 Task: Set gulp auto detect on.
Action: Mouse moved to (9, 544)
Screenshot: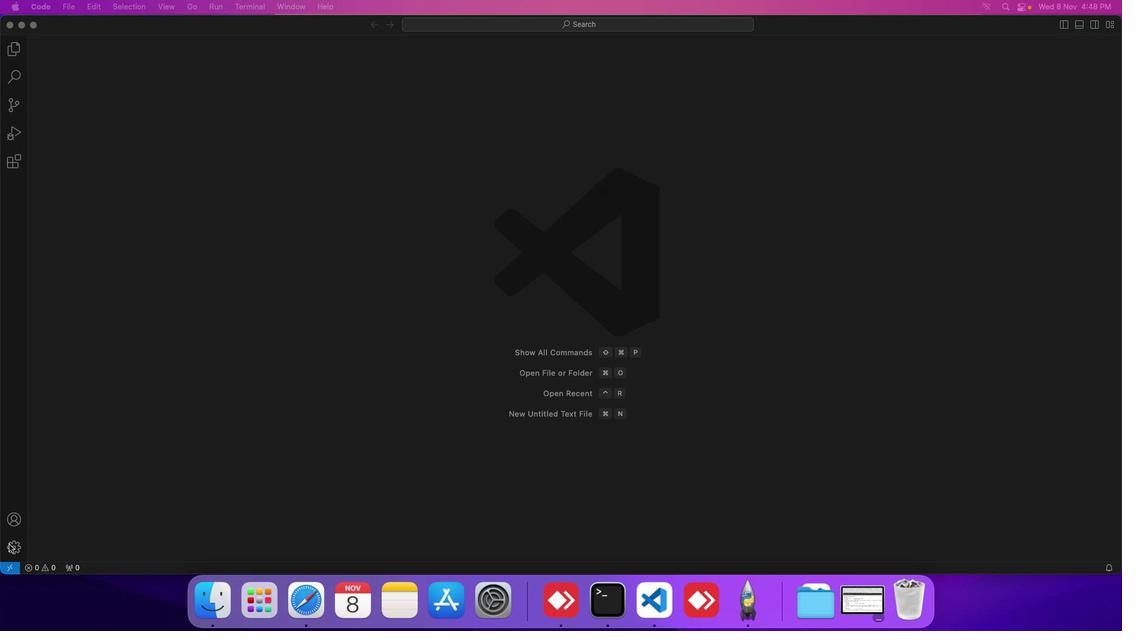 
Action: Mouse pressed left at (9, 544)
Screenshot: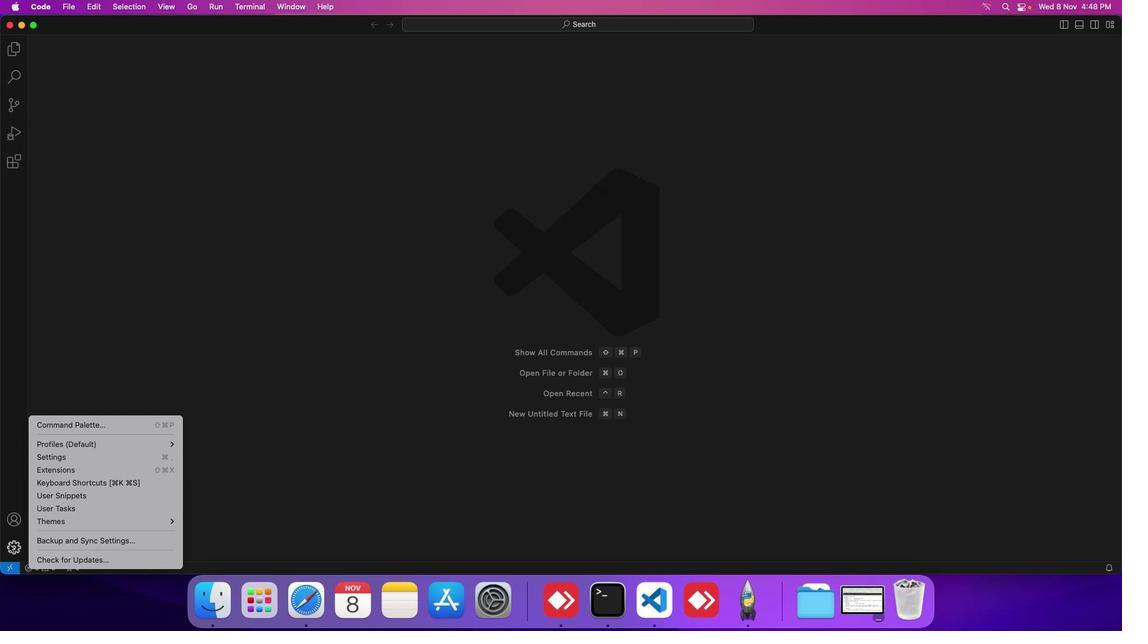 
Action: Mouse moved to (93, 462)
Screenshot: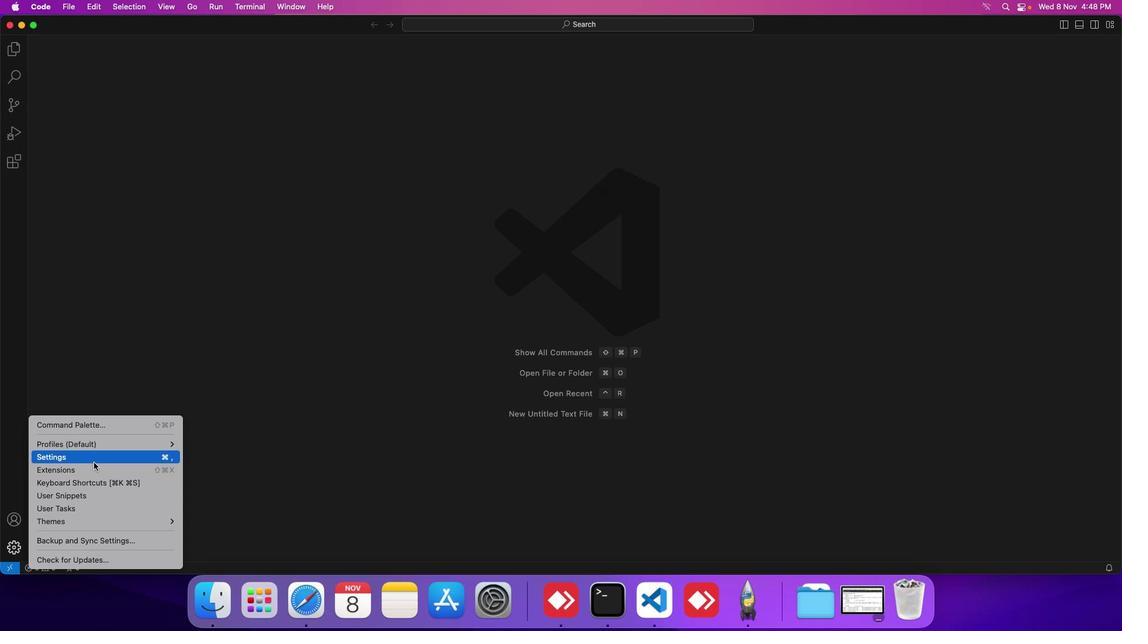 
Action: Mouse pressed left at (93, 462)
Screenshot: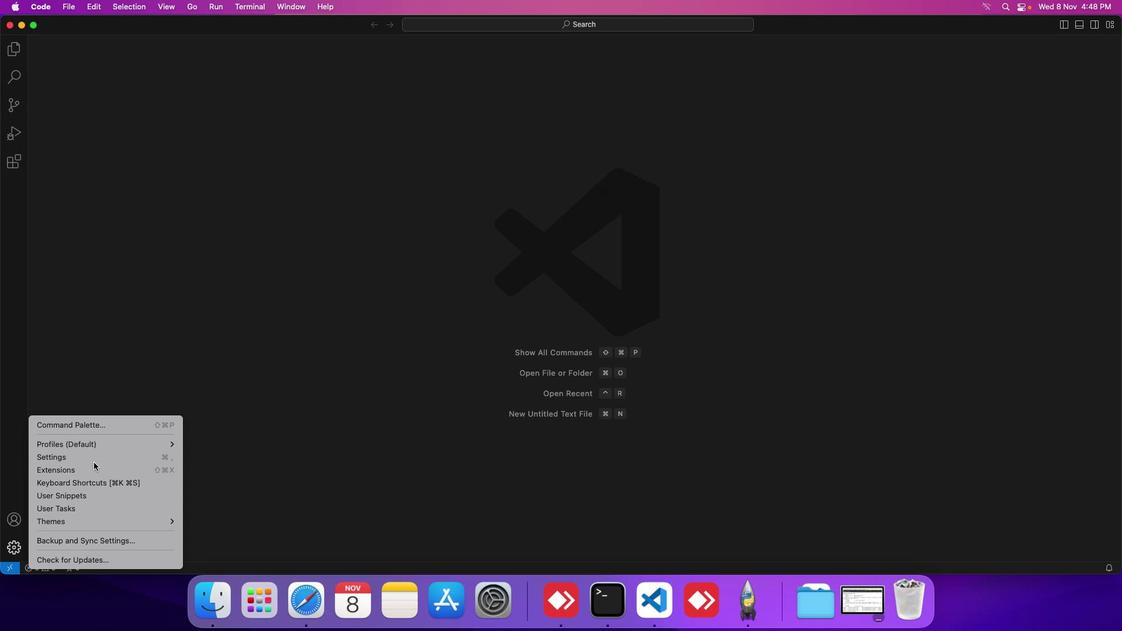 
Action: Mouse moved to (264, 211)
Screenshot: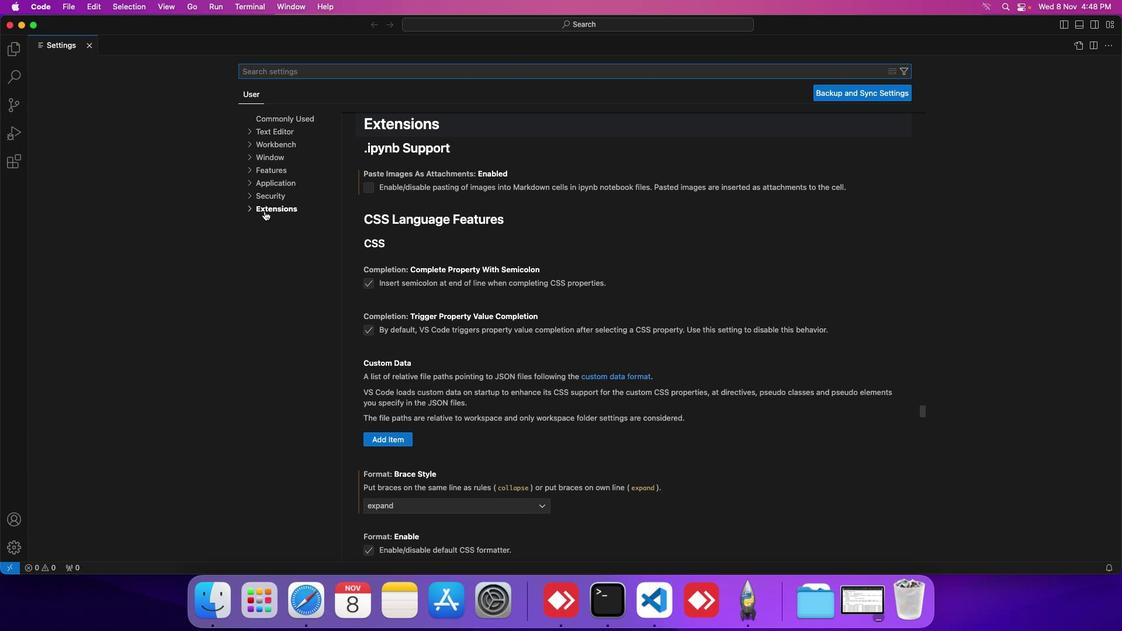 
Action: Mouse pressed left at (264, 211)
Screenshot: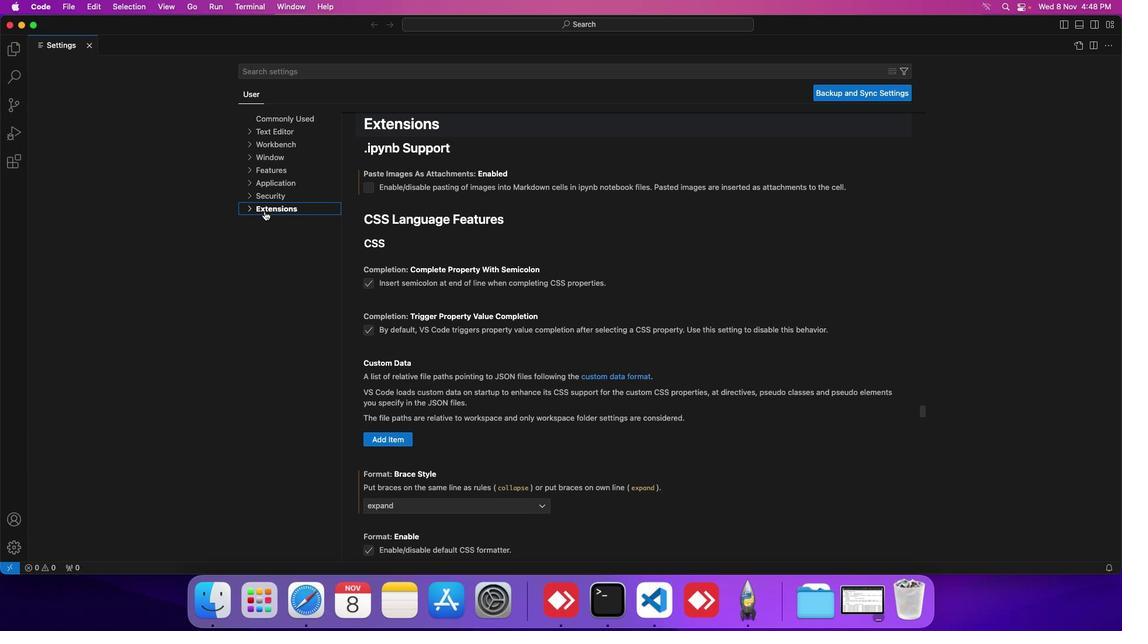 
Action: Mouse moved to (273, 309)
Screenshot: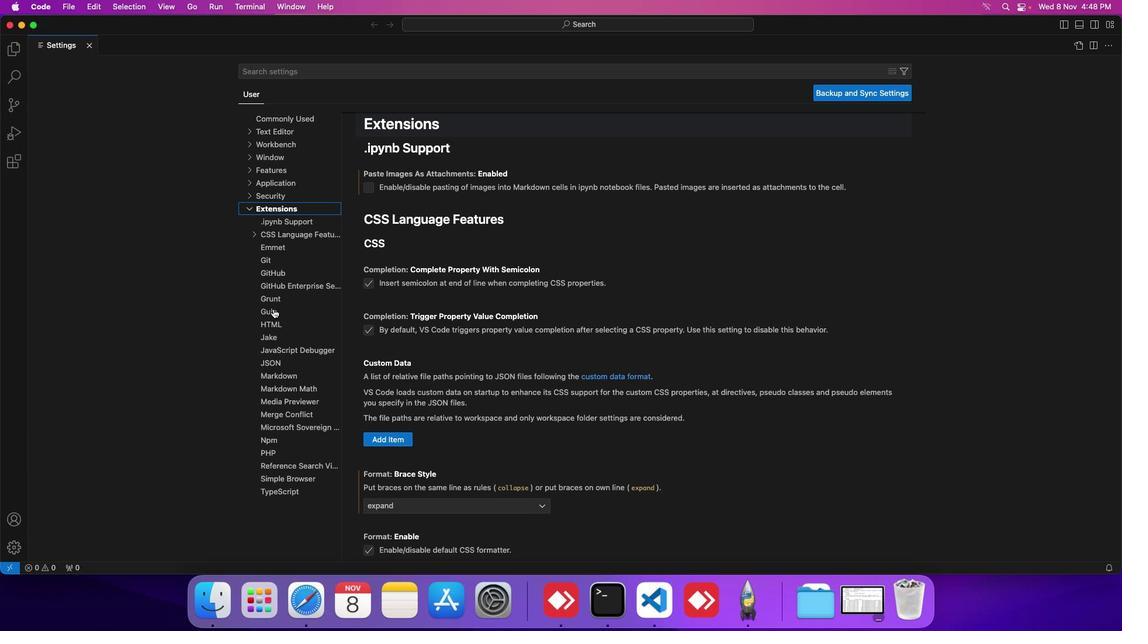 
Action: Mouse pressed left at (273, 309)
Screenshot: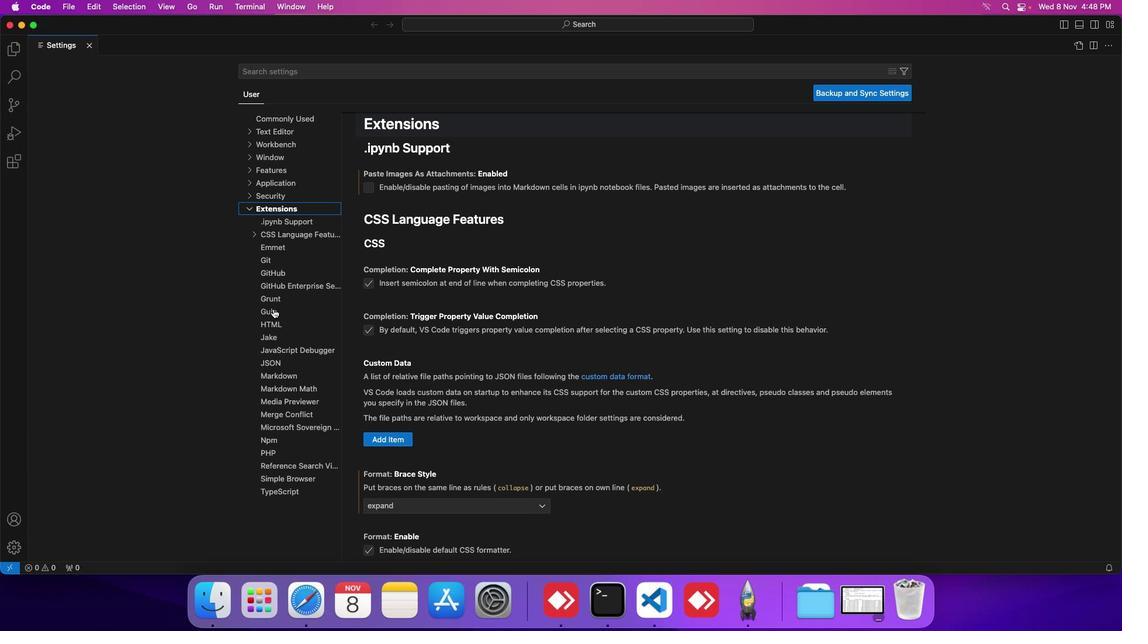 
Action: Mouse moved to (432, 178)
Screenshot: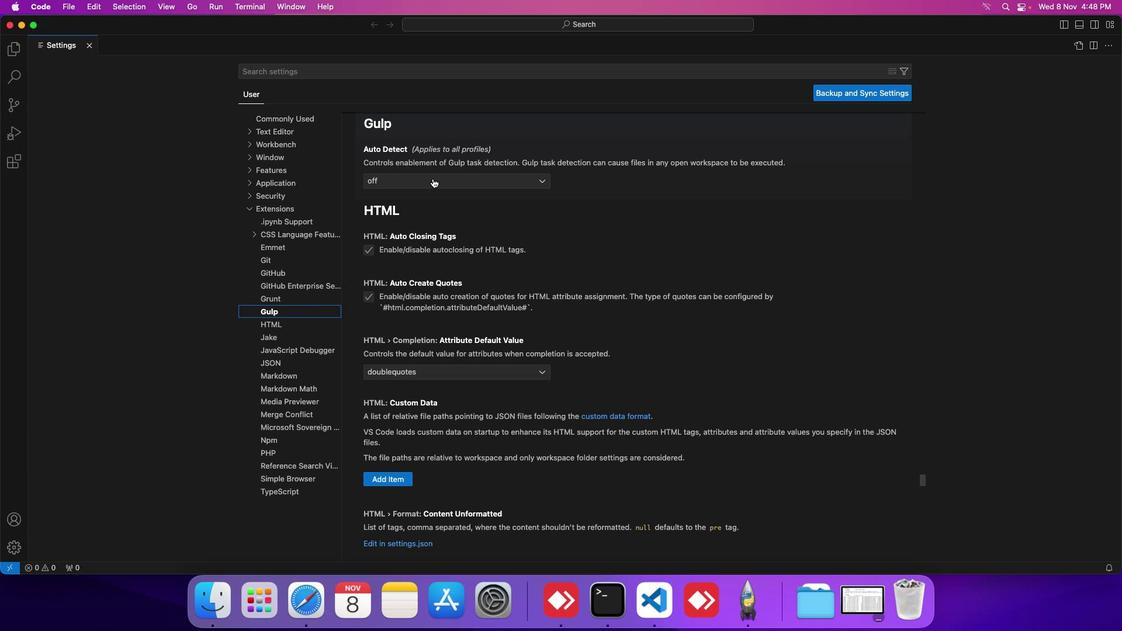 
Action: Mouse pressed left at (432, 178)
Screenshot: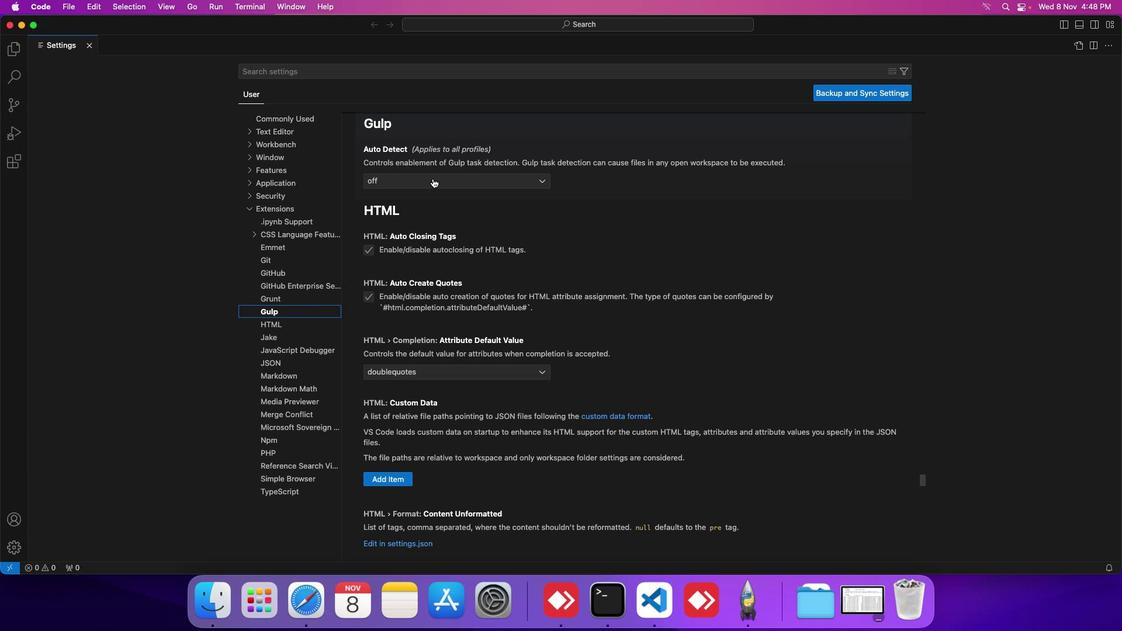 
Action: Mouse moved to (412, 208)
Screenshot: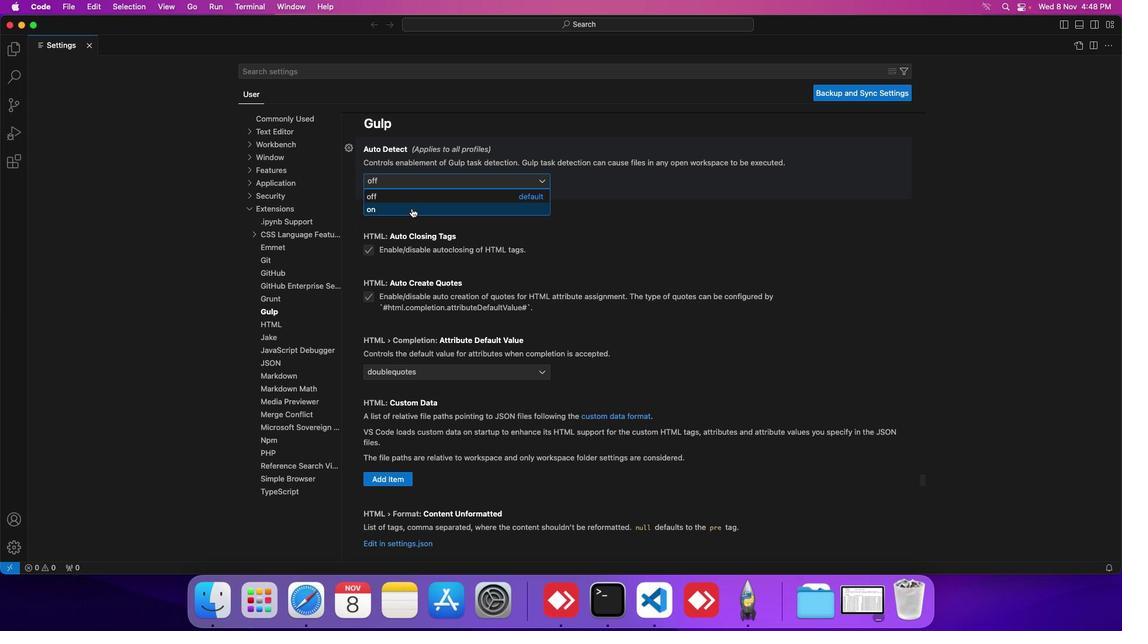 
Action: Mouse pressed left at (412, 208)
Screenshot: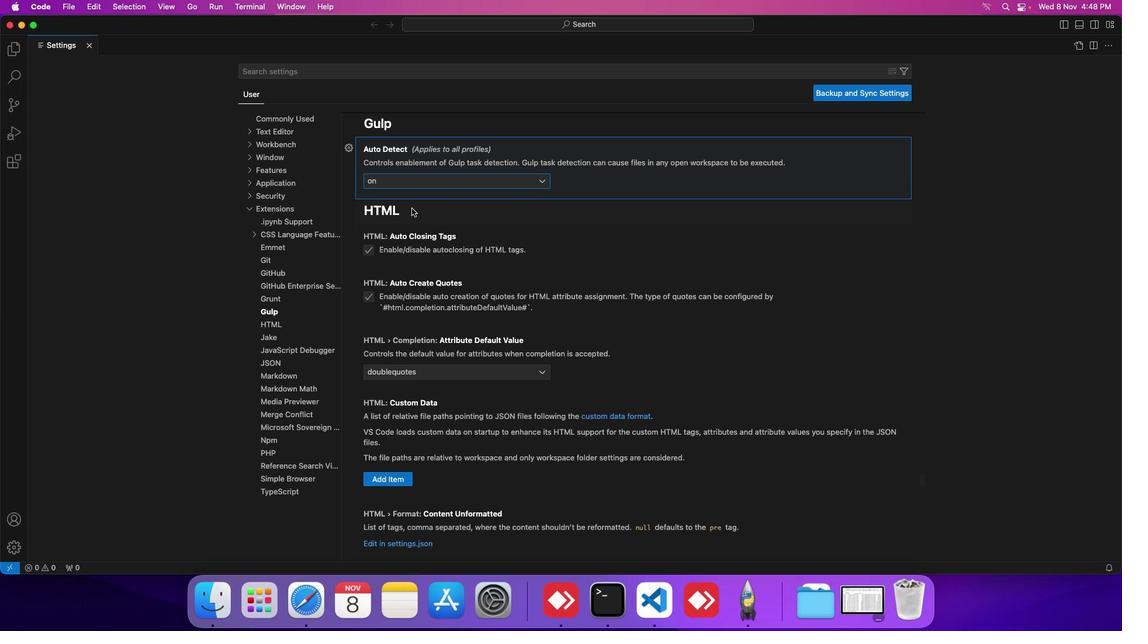 
Action: Mouse moved to (457, 184)
Screenshot: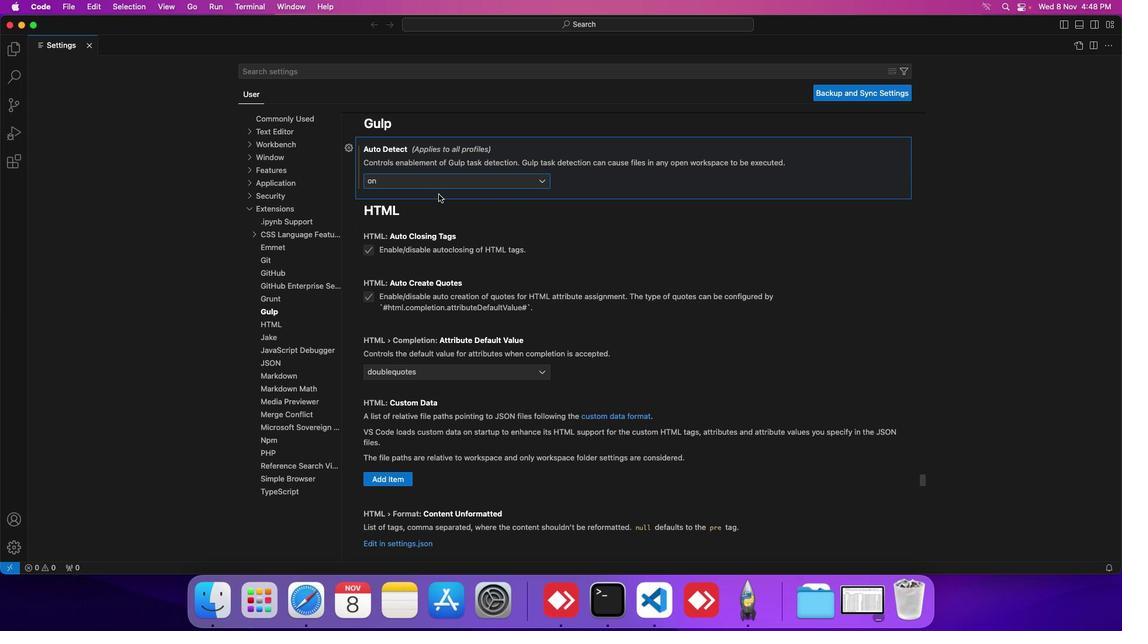 
